Task: Enable compressor for audio effects.
Action: Mouse moved to (118, 13)
Screenshot: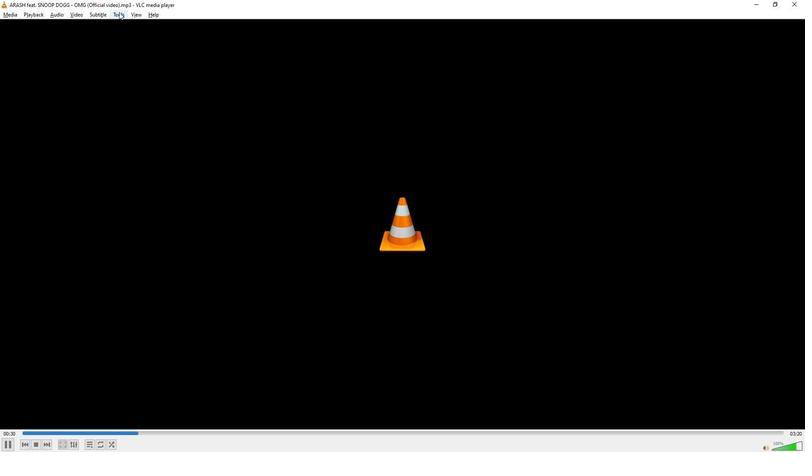 
Action: Mouse pressed left at (118, 13)
Screenshot: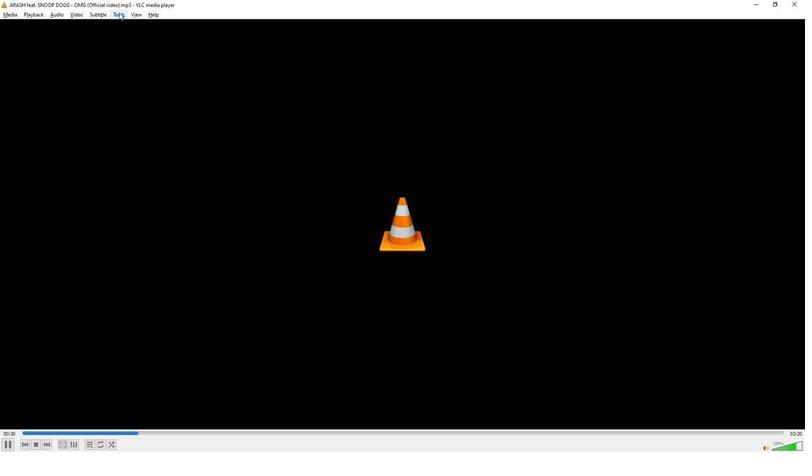 
Action: Mouse moved to (123, 25)
Screenshot: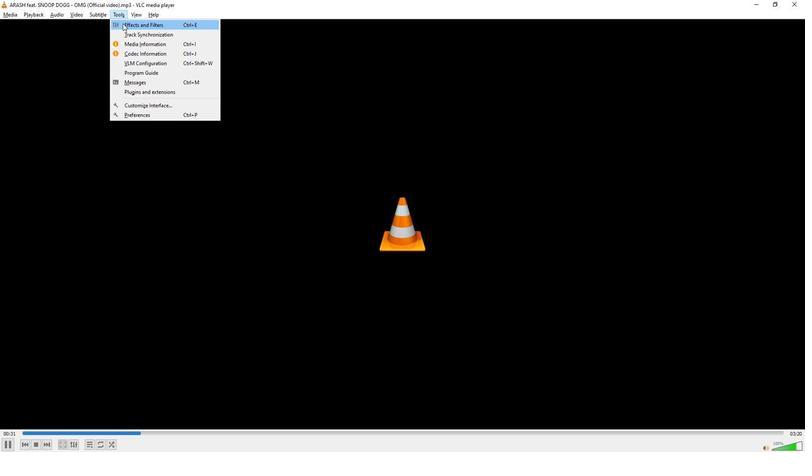 
Action: Mouse pressed left at (123, 25)
Screenshot: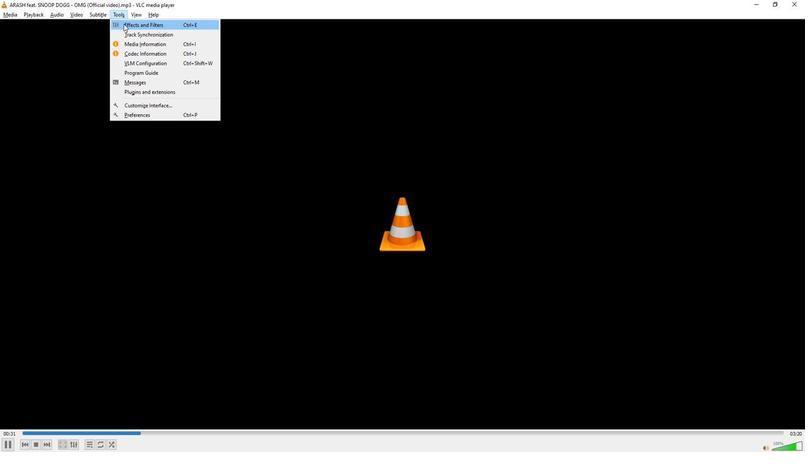 
Action: Mouse moved to (85, 83)
Screenshot: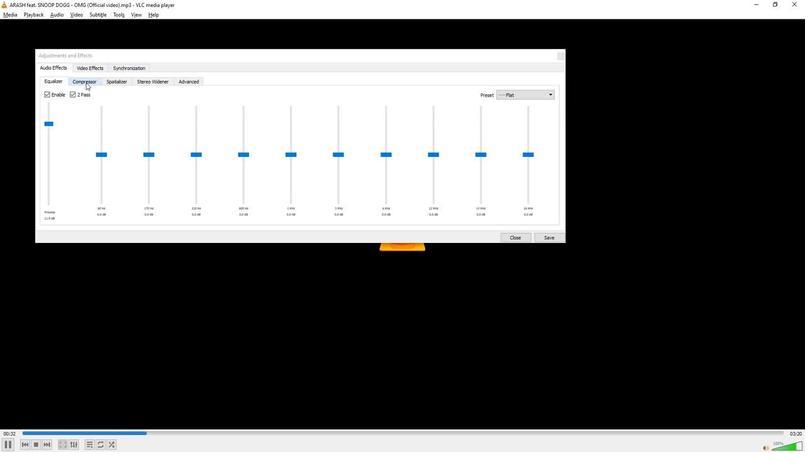 
Action: Mouse pressed left at (85, 83)
Screenshot: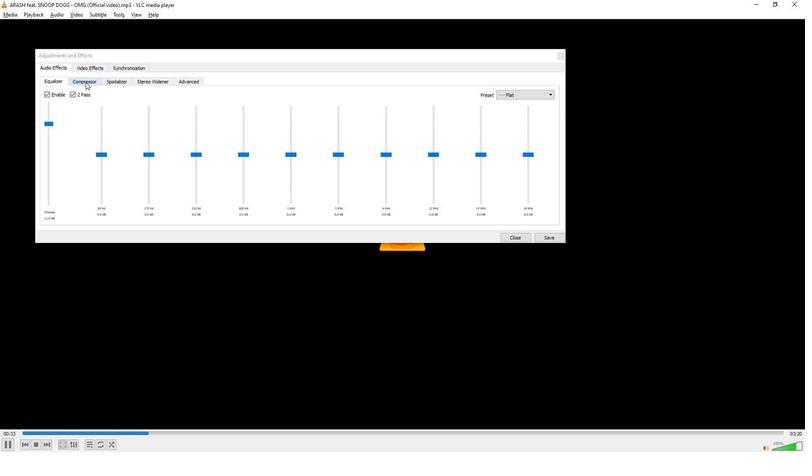 
Action: Mouse moved to (51, 93)
Screenshot: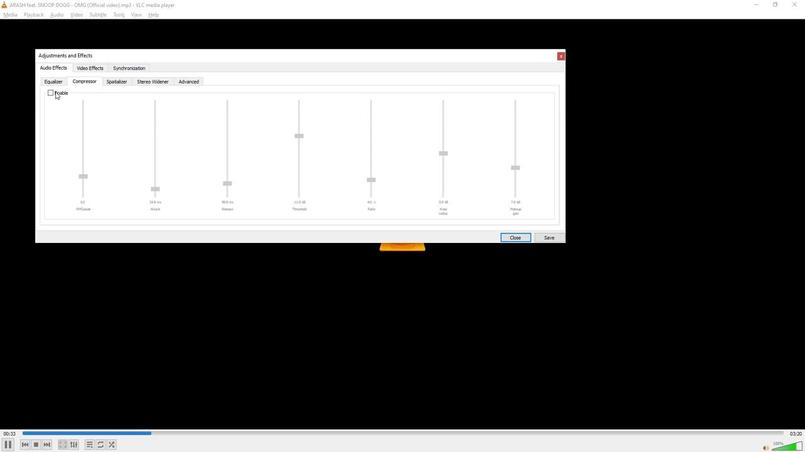 
Action: Mouse pressed left at (51, 93)
Screenshot: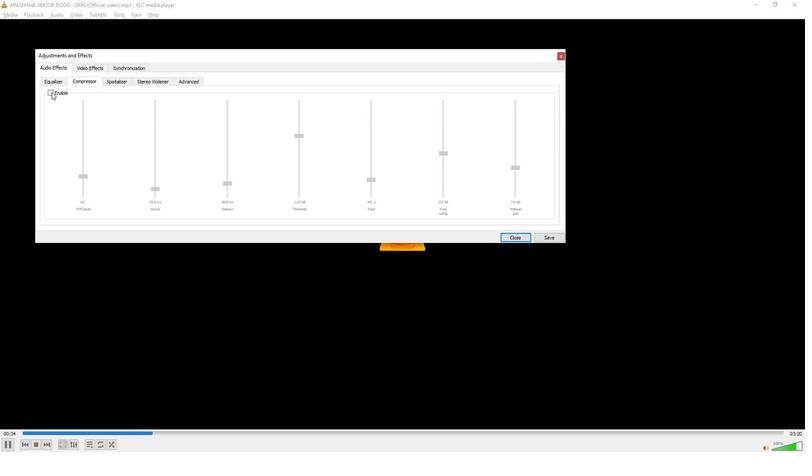 
Action: Mouse moved to (598, 305)
Screenshot: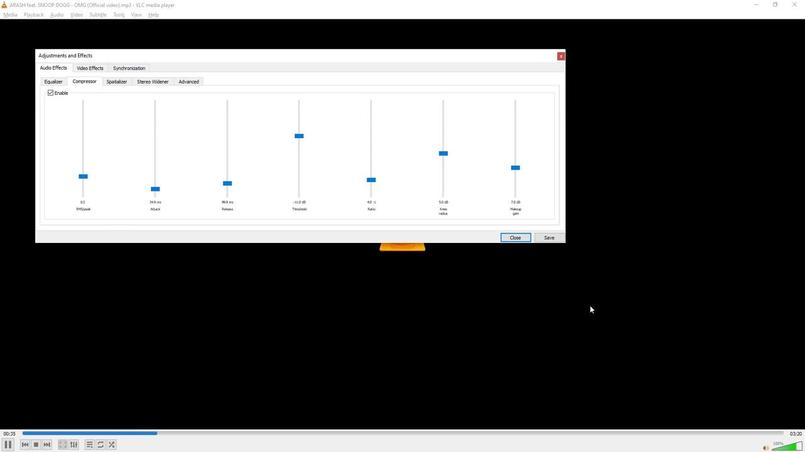 
